 Task: Use the formula "LOWER" in spreadsheet "Project portfolio".
Action: Mouse moved to (315, 266)
Screenshot: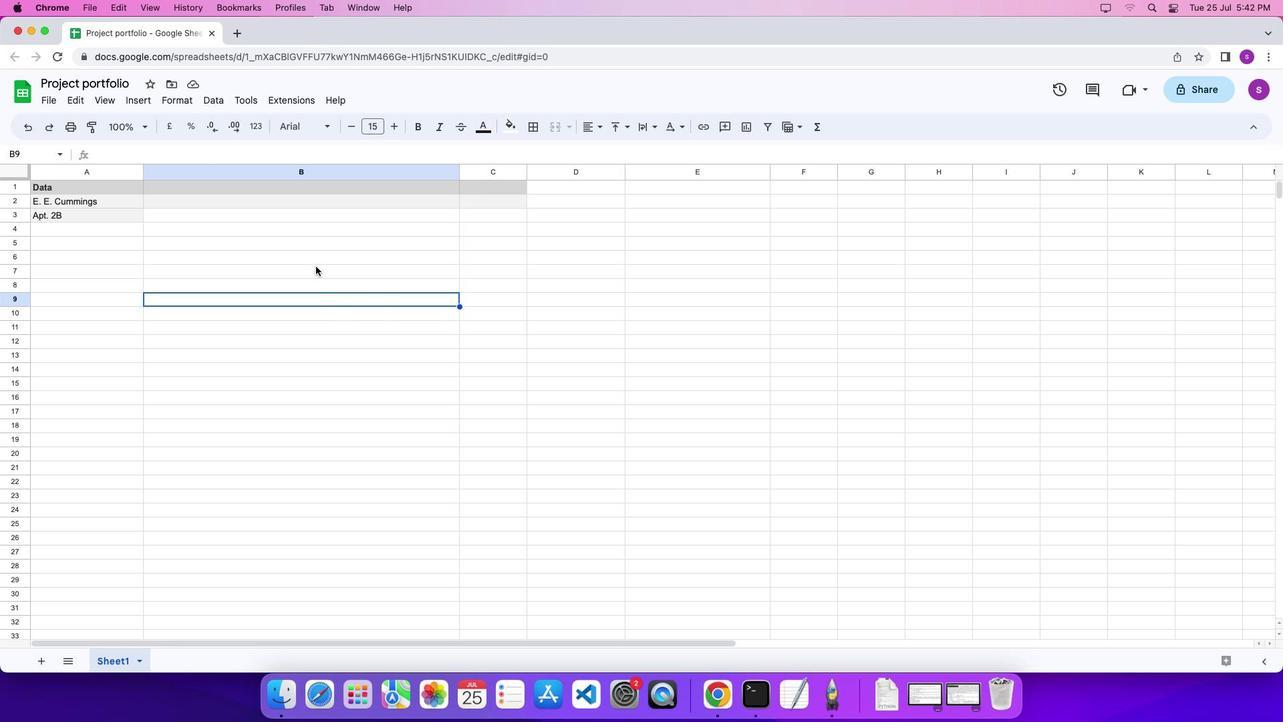 
Action: Mouse pressed left at (315, 266)
Screenshot: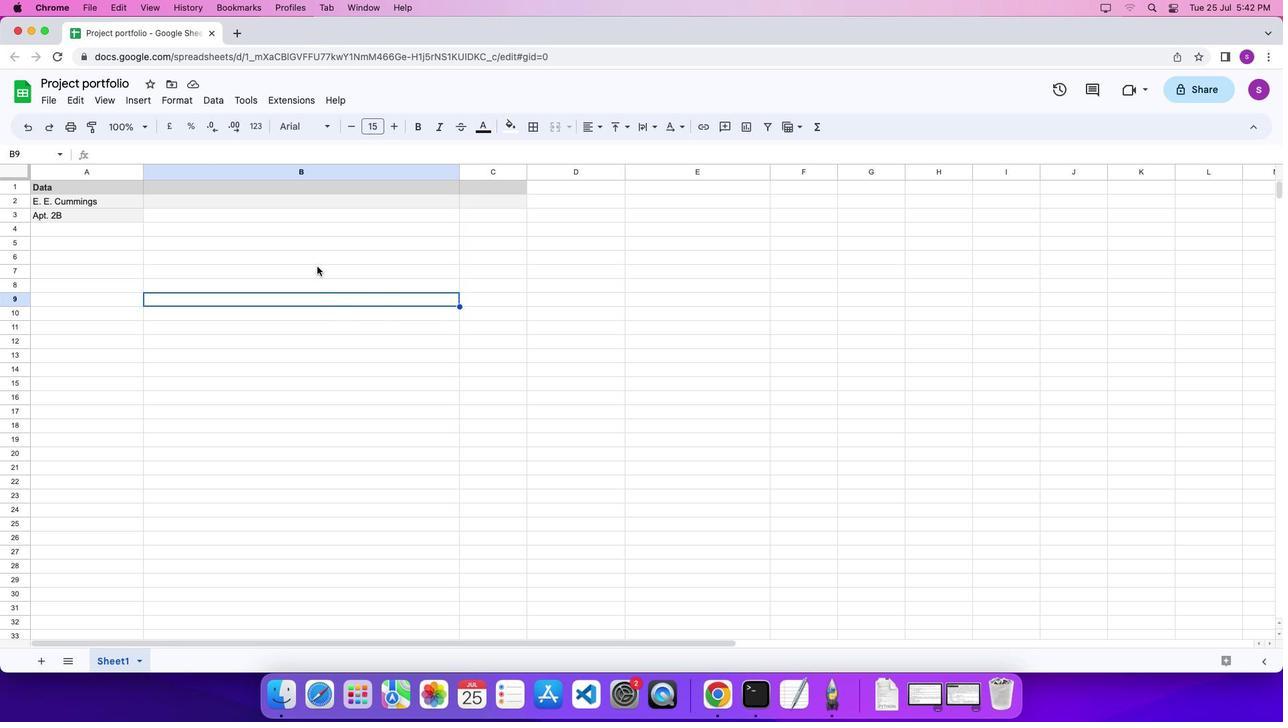 
Action: Mouse moved to (316, 266)
Screenshot: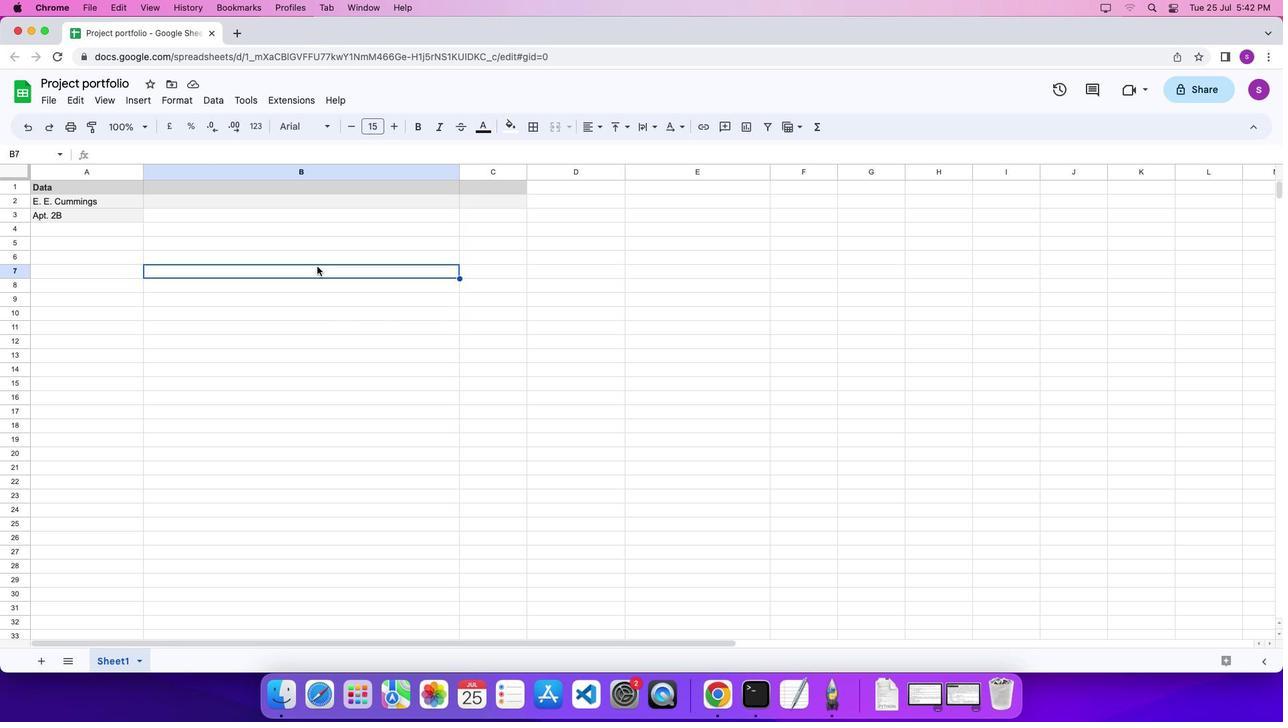 
Action: Key pressed '='
Screenshot: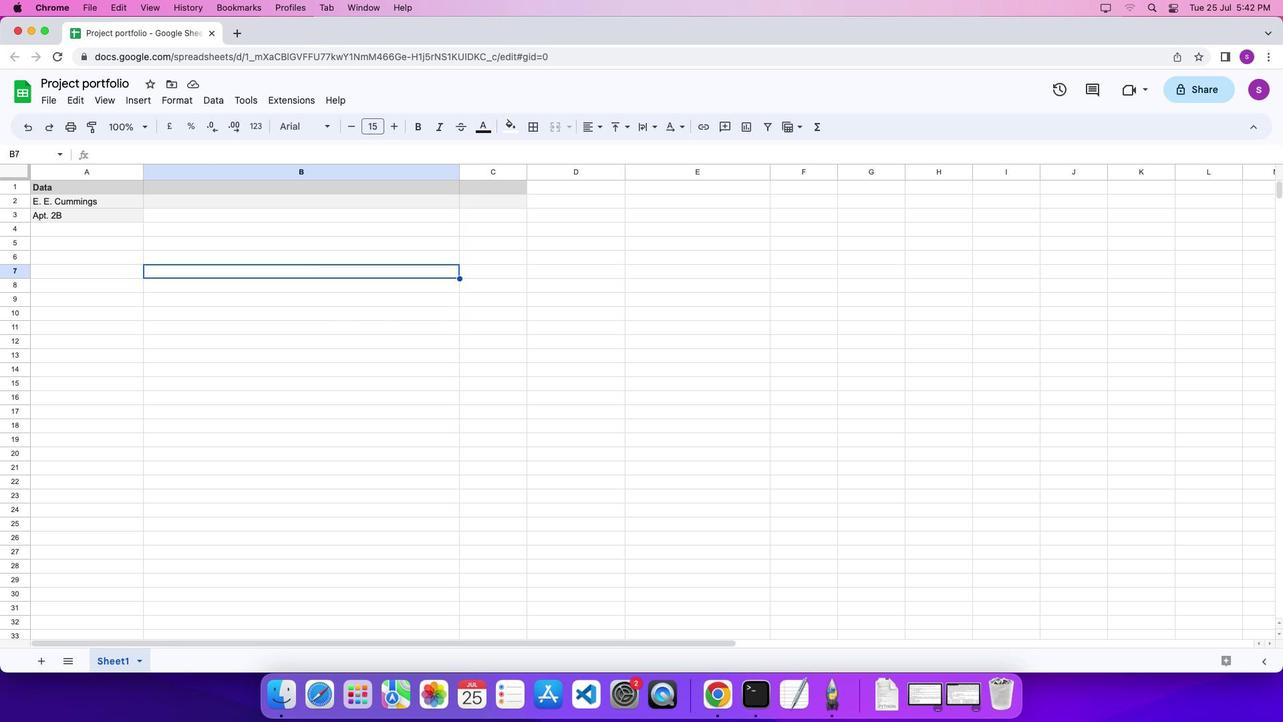 
Action: Mouse moved to (821, 128)
Screenshot: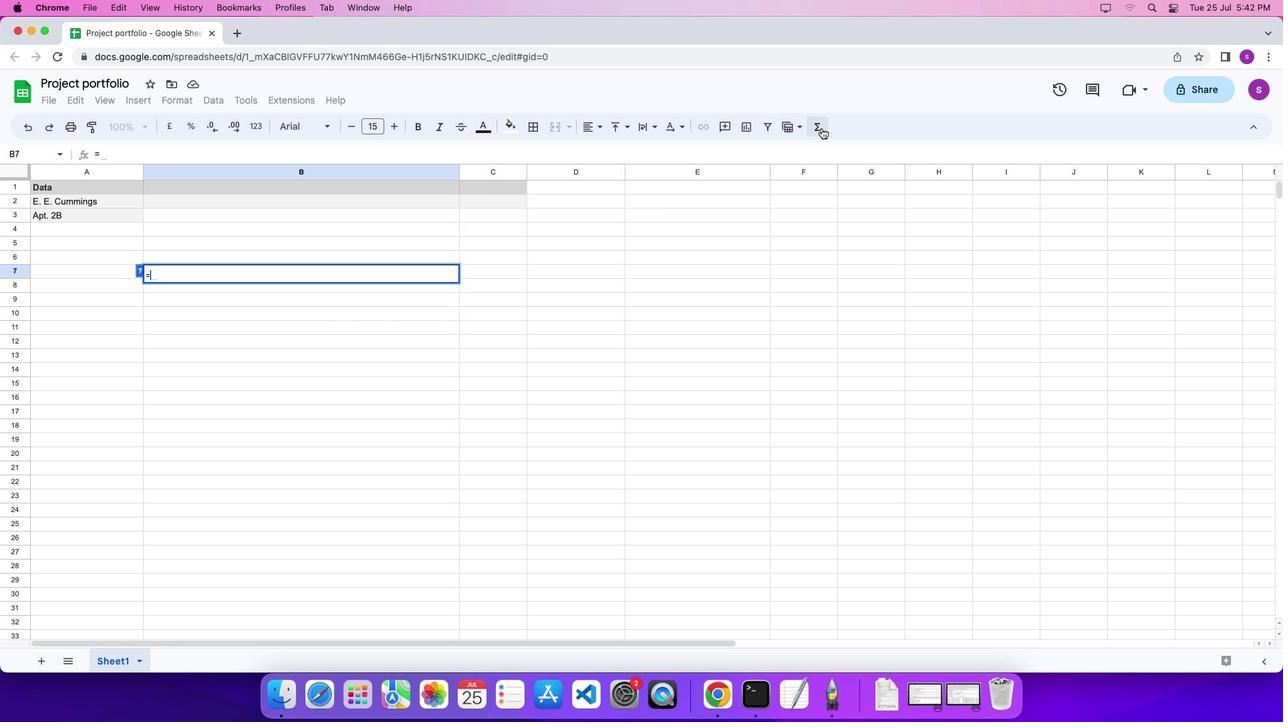 
Action: Mouse pressed left at (821, 128)
Screenshot: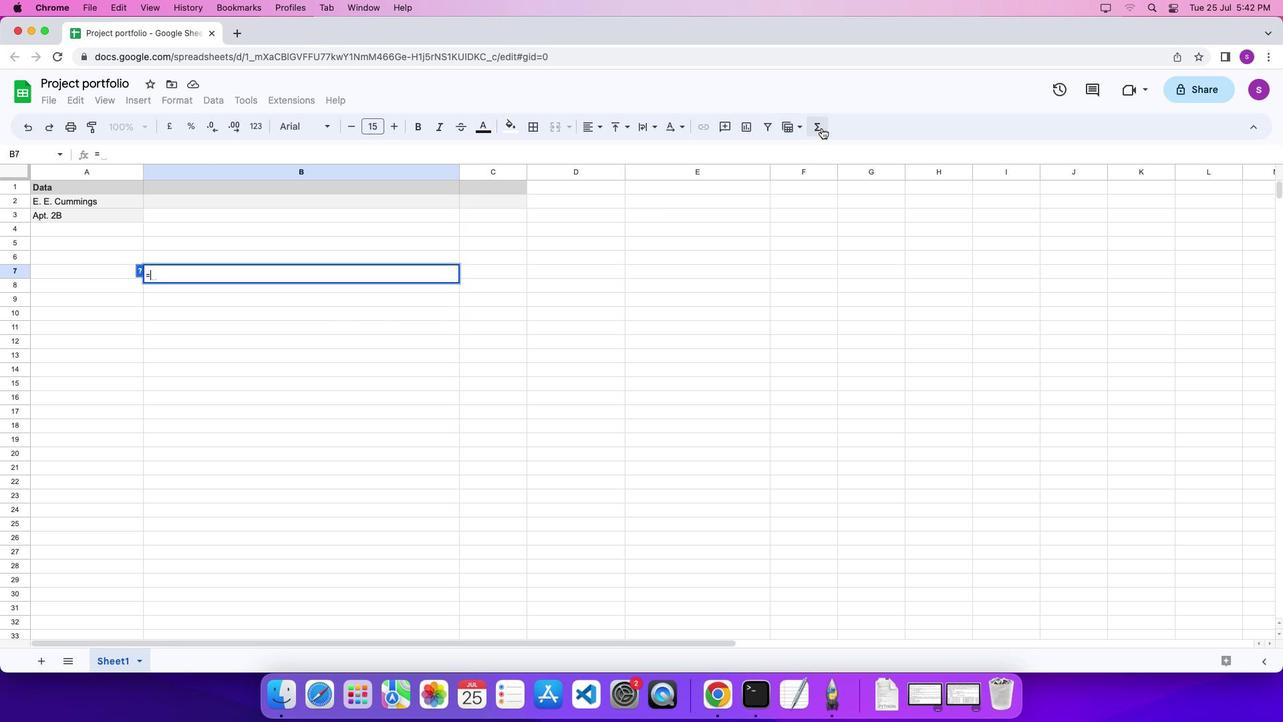 
Action: Mouse moved to (1016, 619)
Screenshot: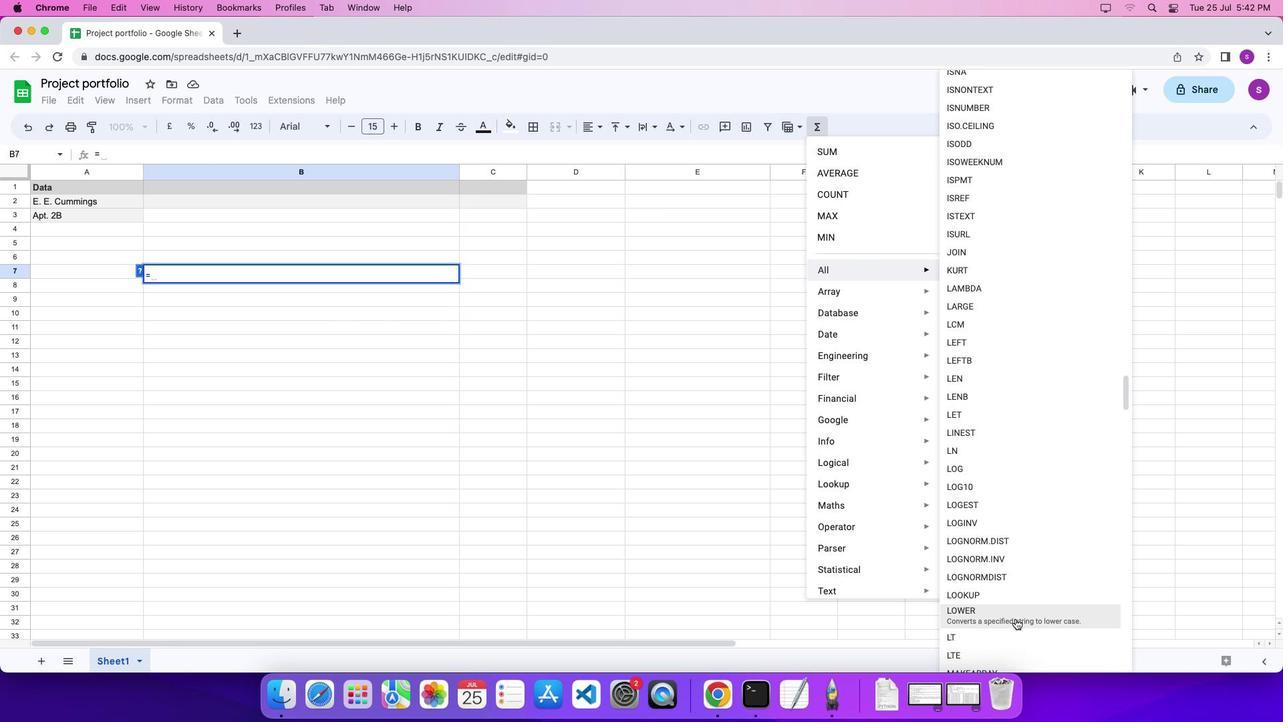 
Action: Mouse pressed left at (1016, 619)
Screenshot: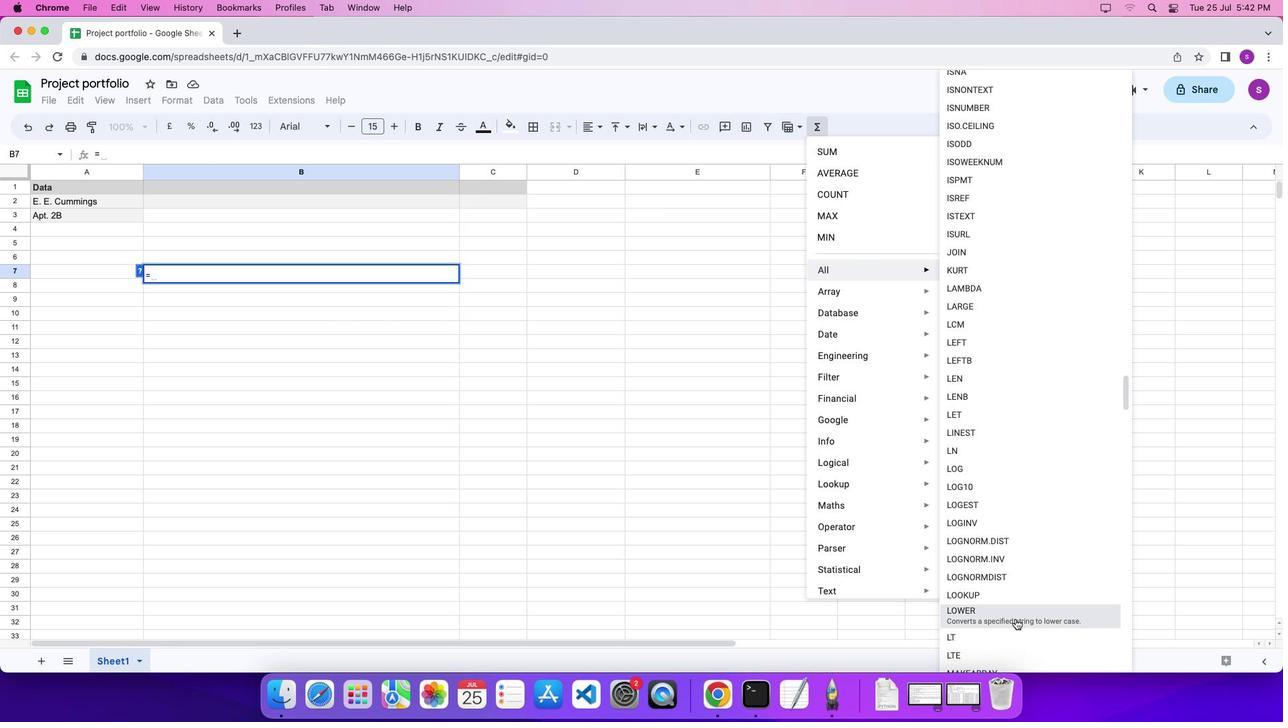 
Action: Mouse moved to (95, 201)
Screenshot: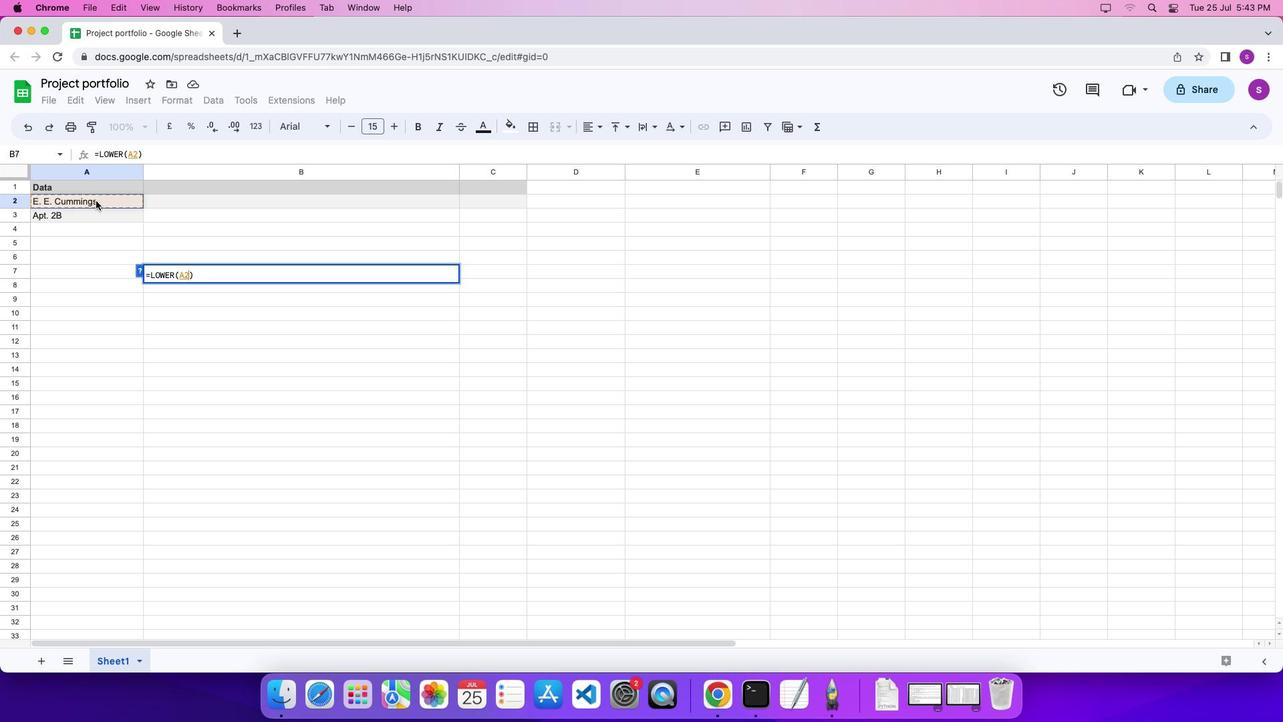 
Action: Mouse pressed left at (95, 201)
Screenshot: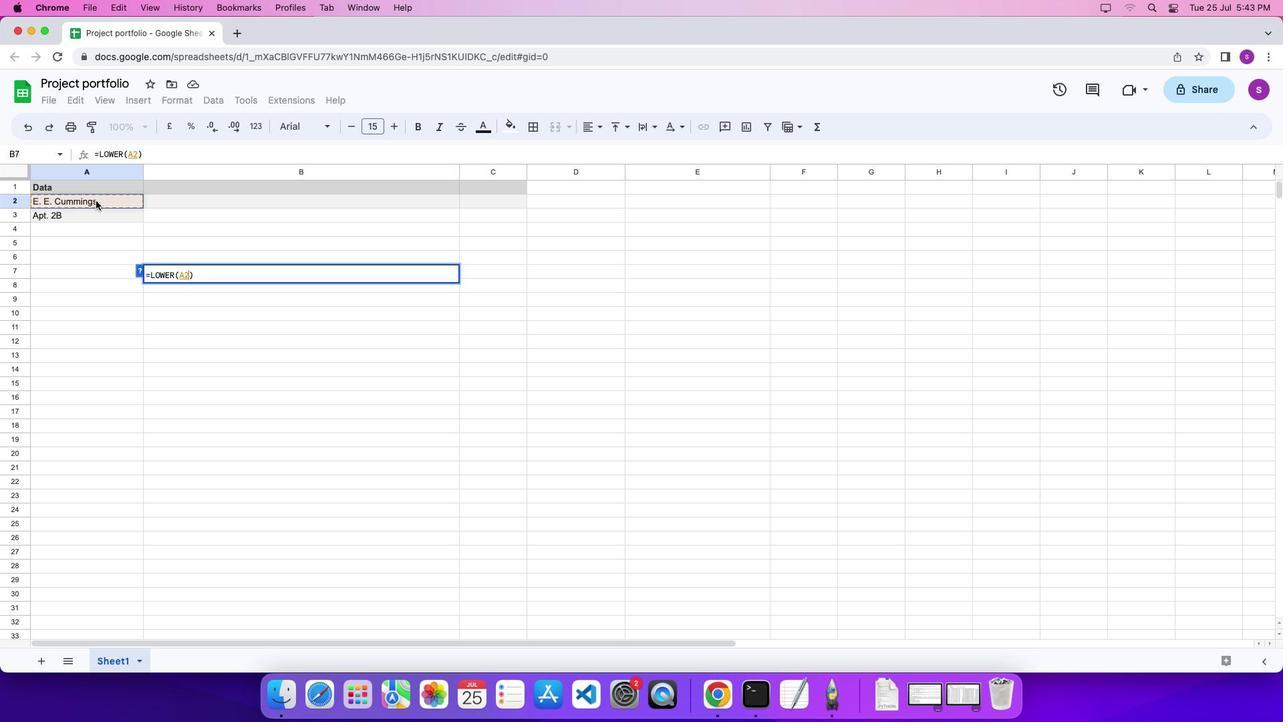 
Action: Mouse moved to (96, 200)
Screenshot: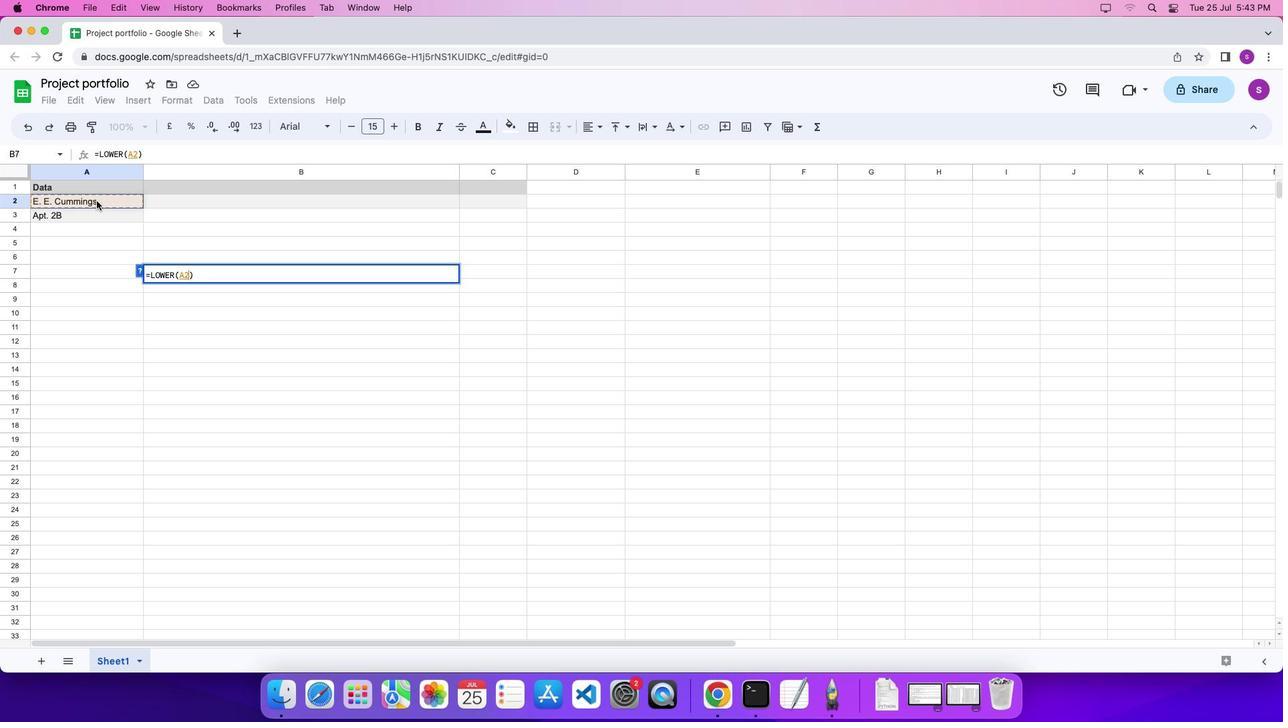
Action: Key pressed '\x03'
Screenshot: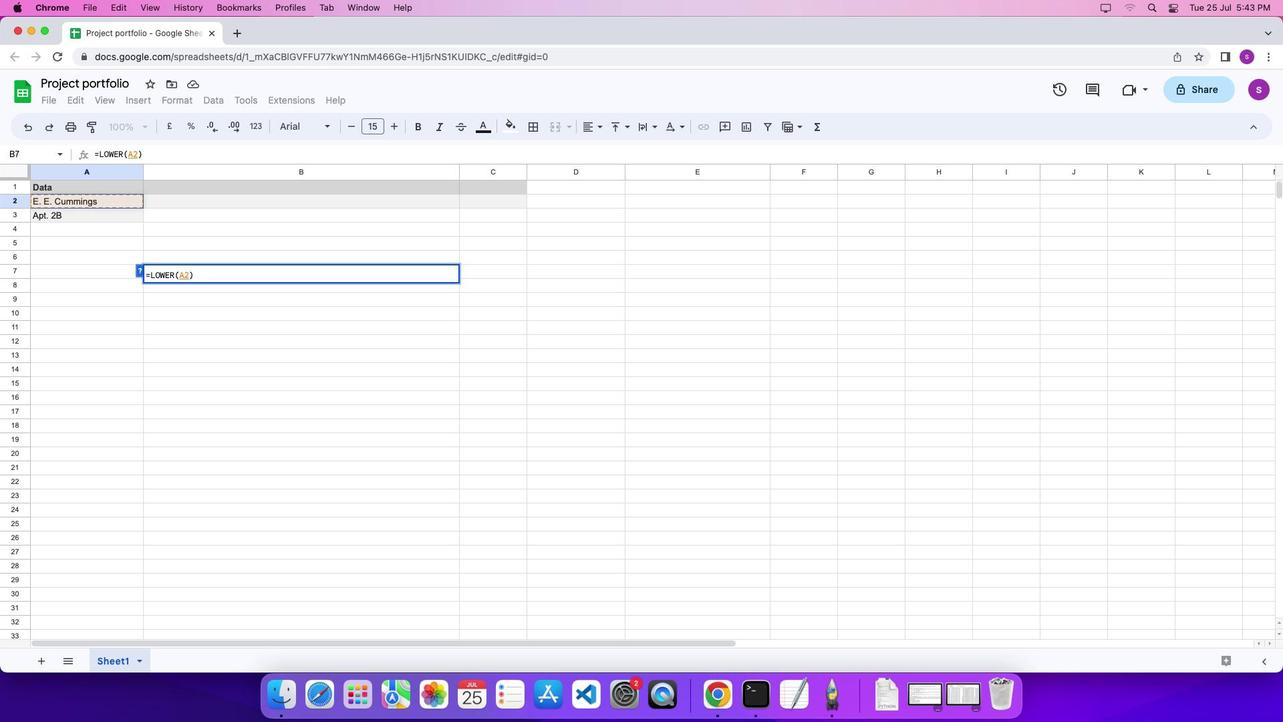 
